 Task: Add Sprouts Two Bite Blueberry Scones to the cart.
Action: Mouse moved to (25, 101)
Screenshot: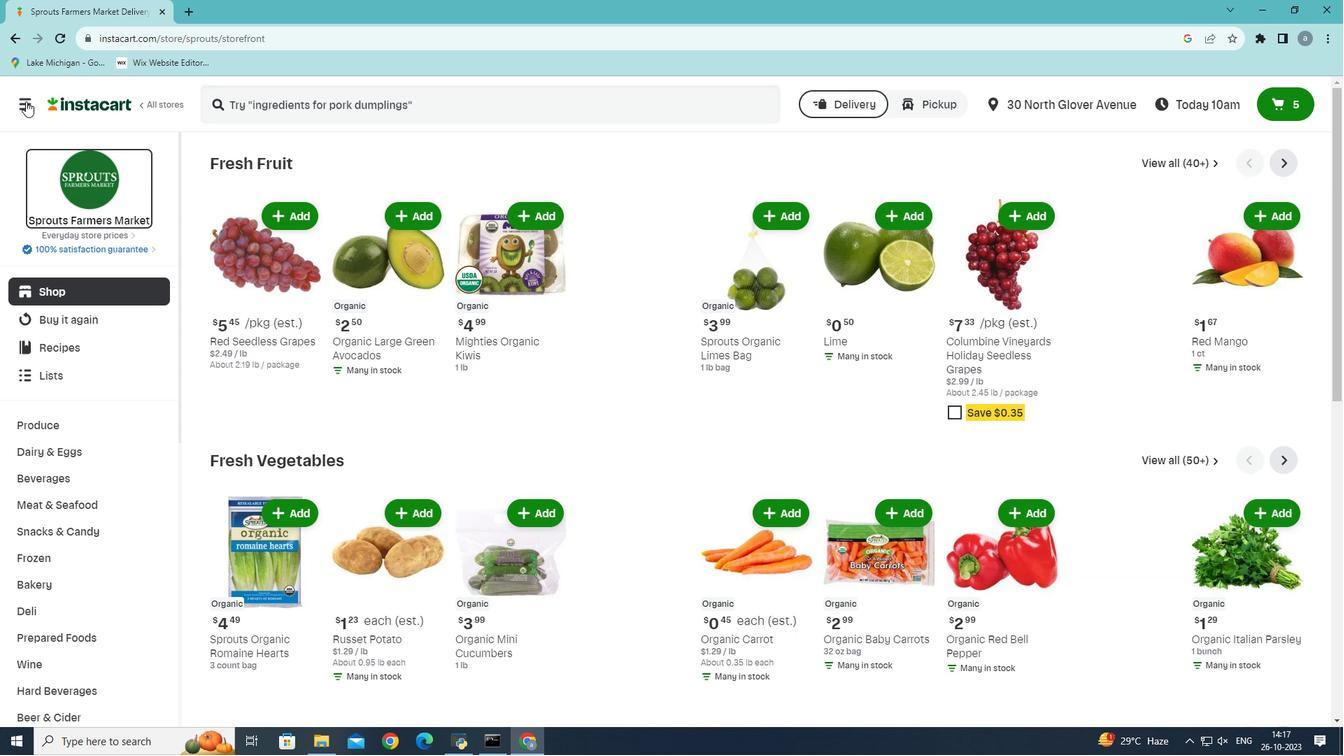
Action: Mouse pressed left at (25, 101)
Screenshot: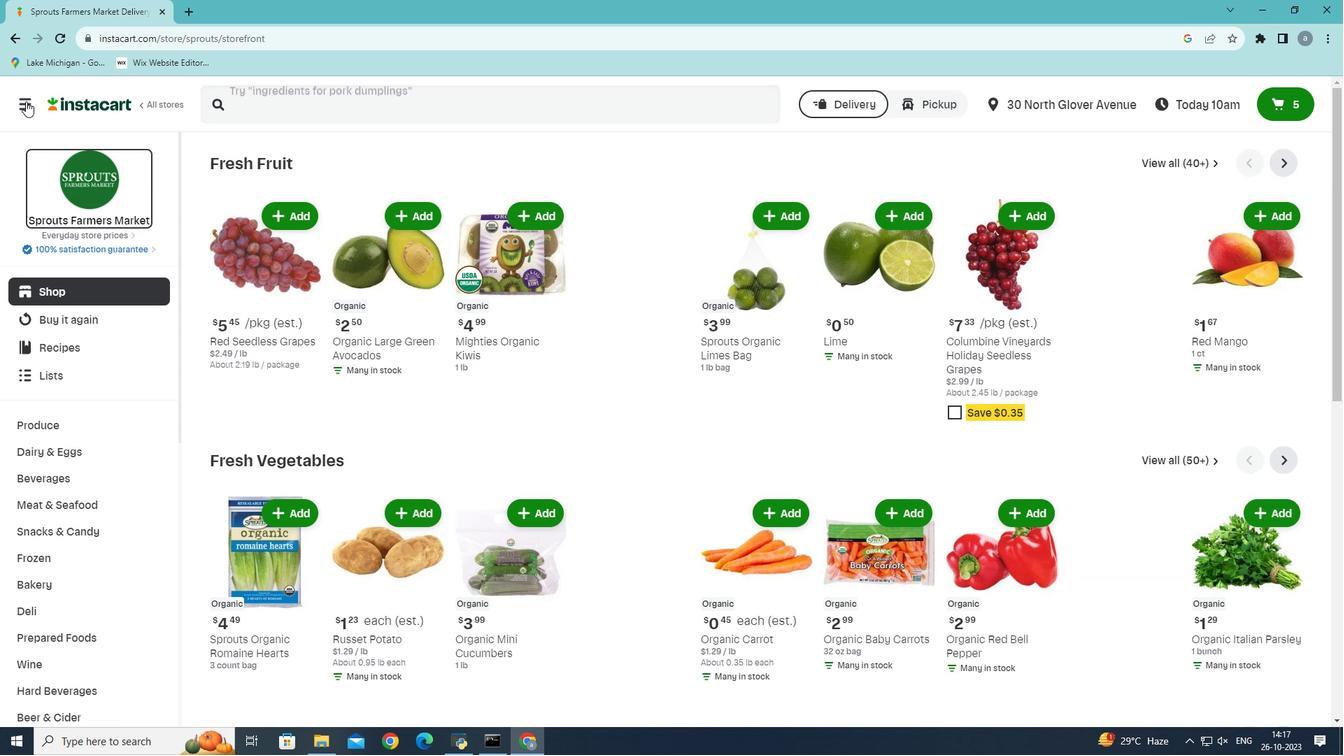 
Action: Mouse moved to (55, 413)
Screenshot: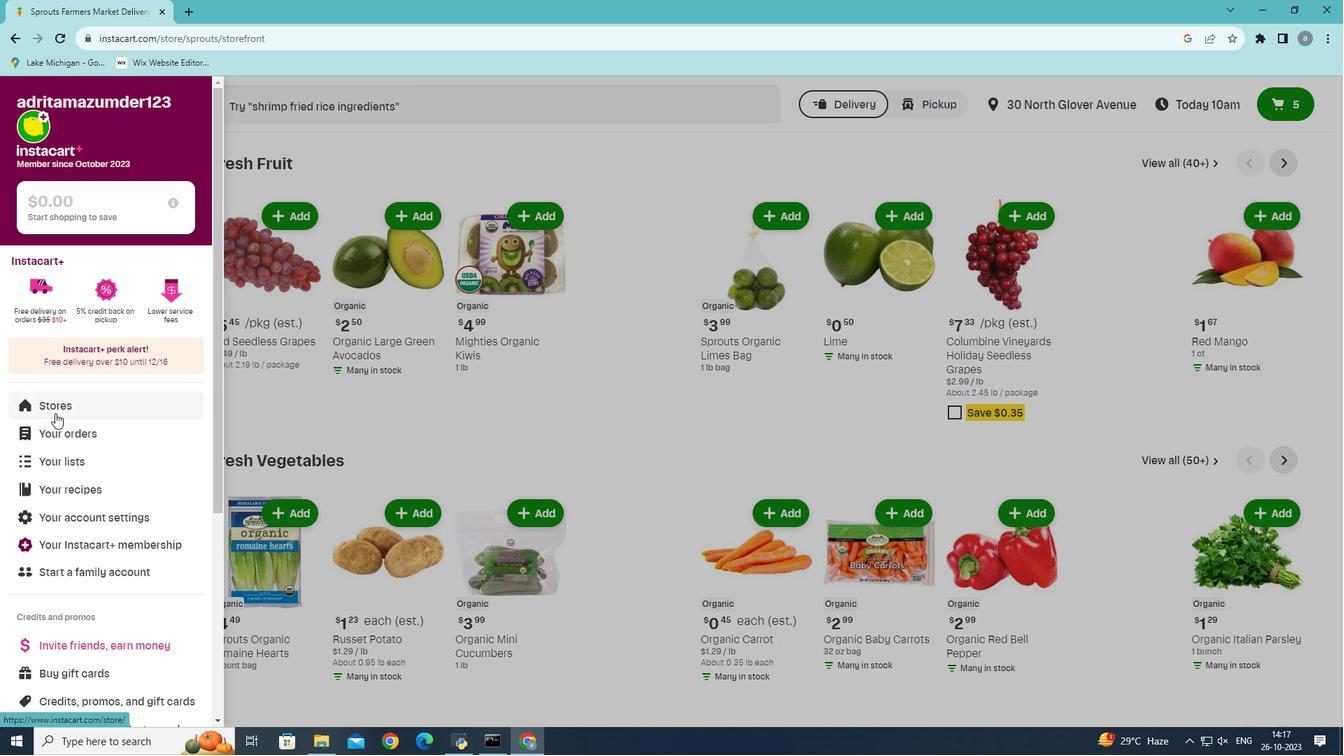 
Action: Mouse pressed left at (55, 413)
Screenshot: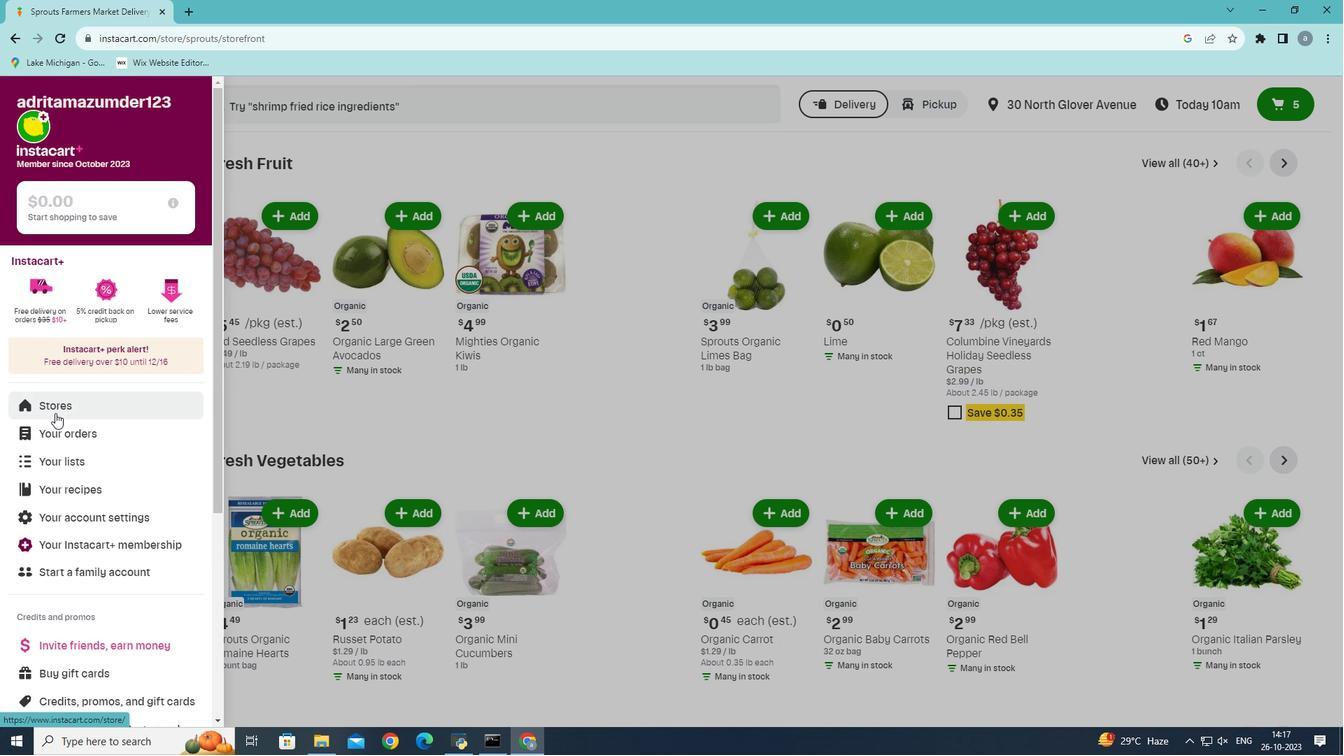 
Action: Mouse moved to (311, 165)
Screenshot: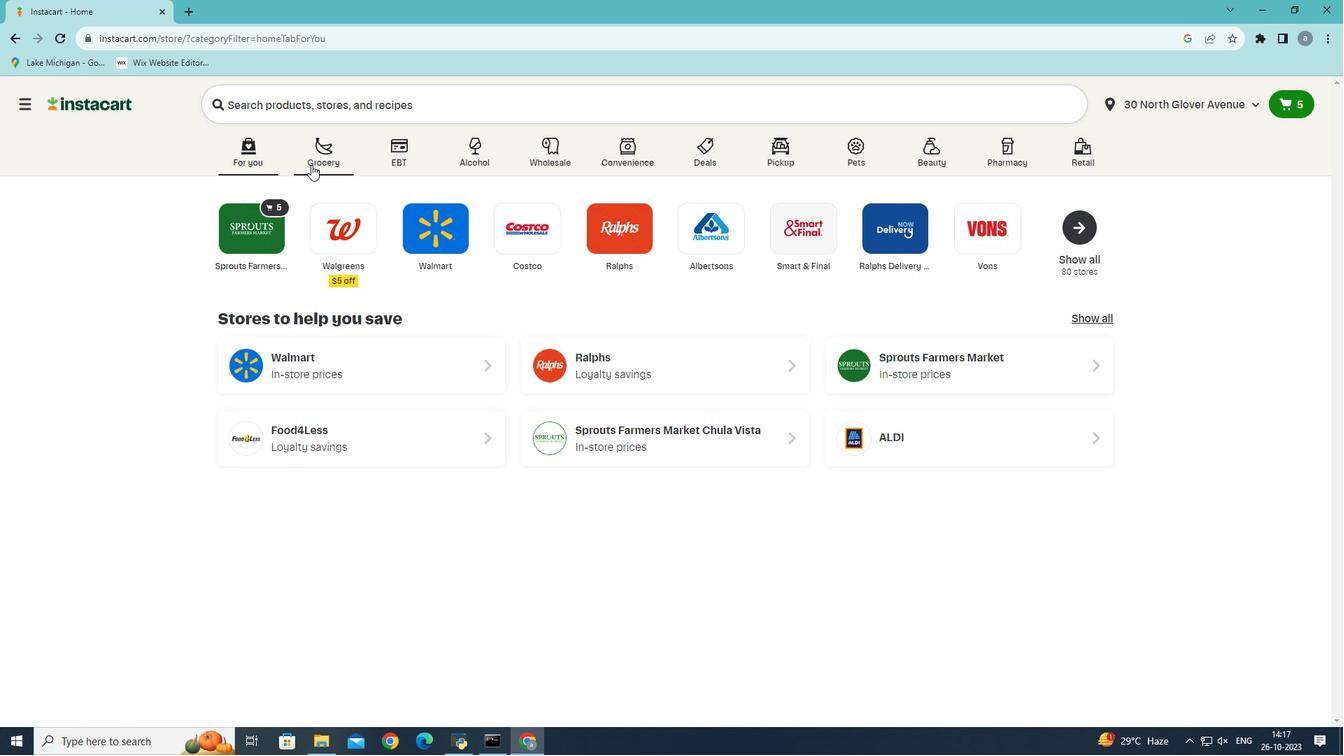 
Action: Mouse pressed left at (311, 165)
Screenshot: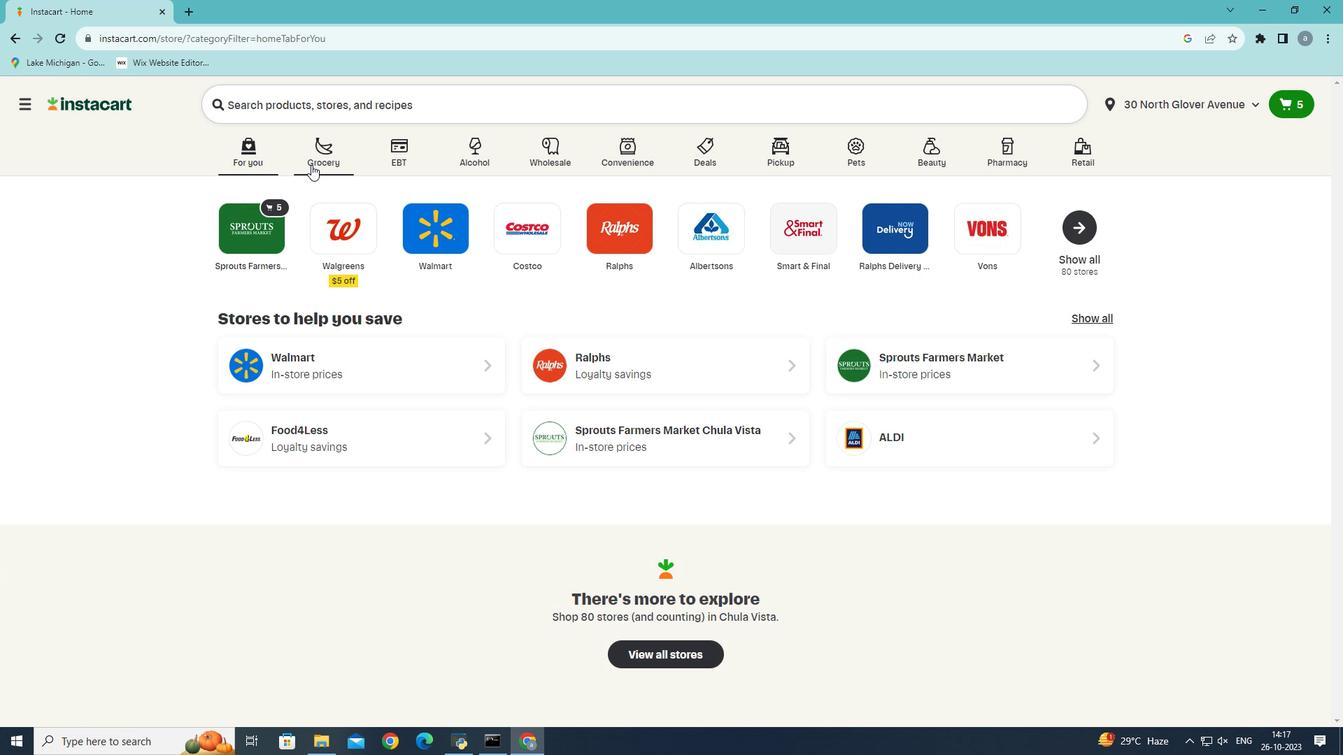 
Action: Mouse moved to (287, 419)
Screenshot: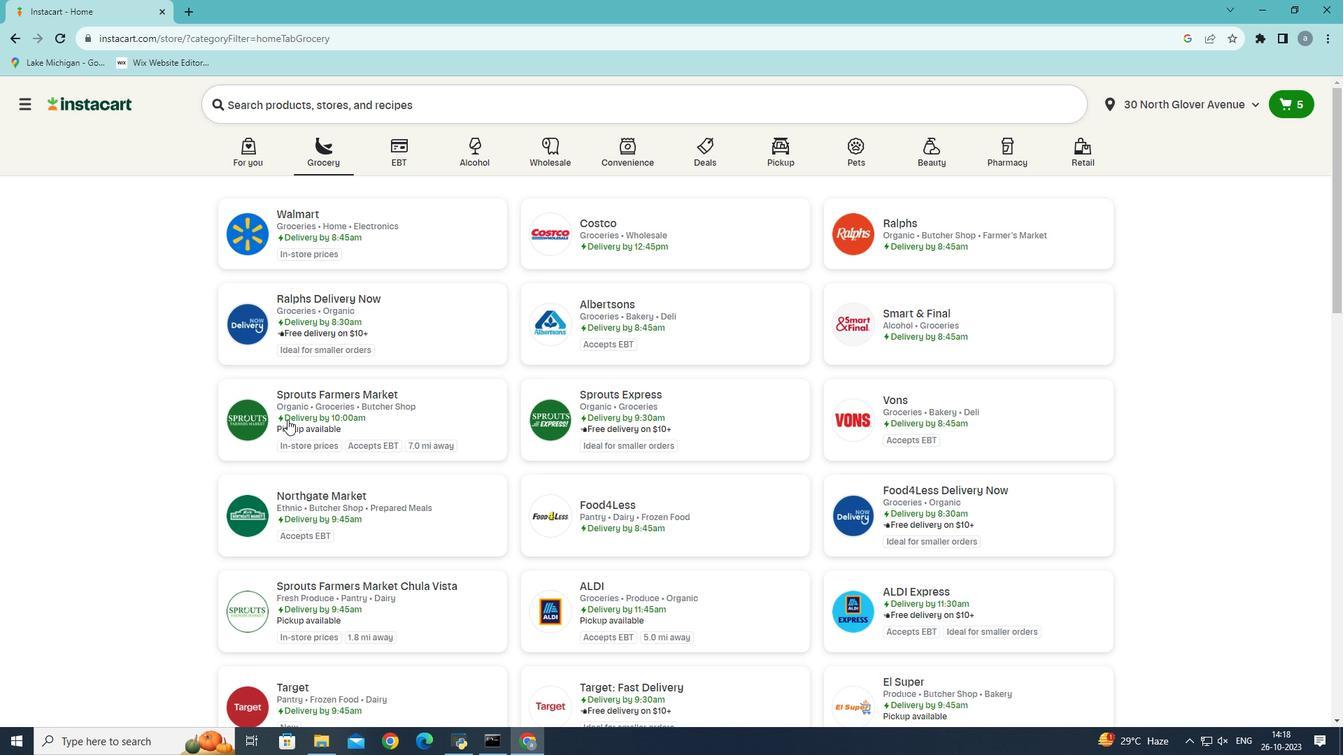 
Action: Mouse pressed left at (287, 419)
Screenshot: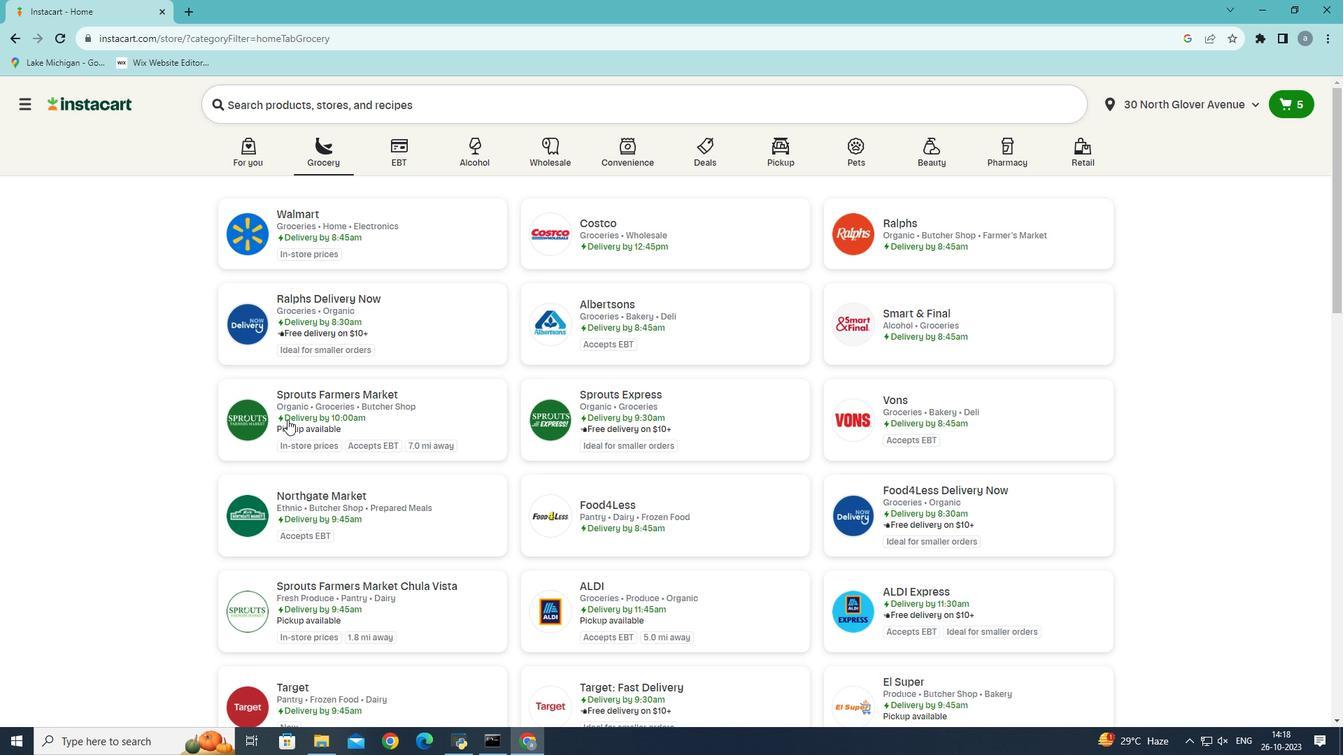 
Action: Mouse moved to (45, 583)
Screenshot: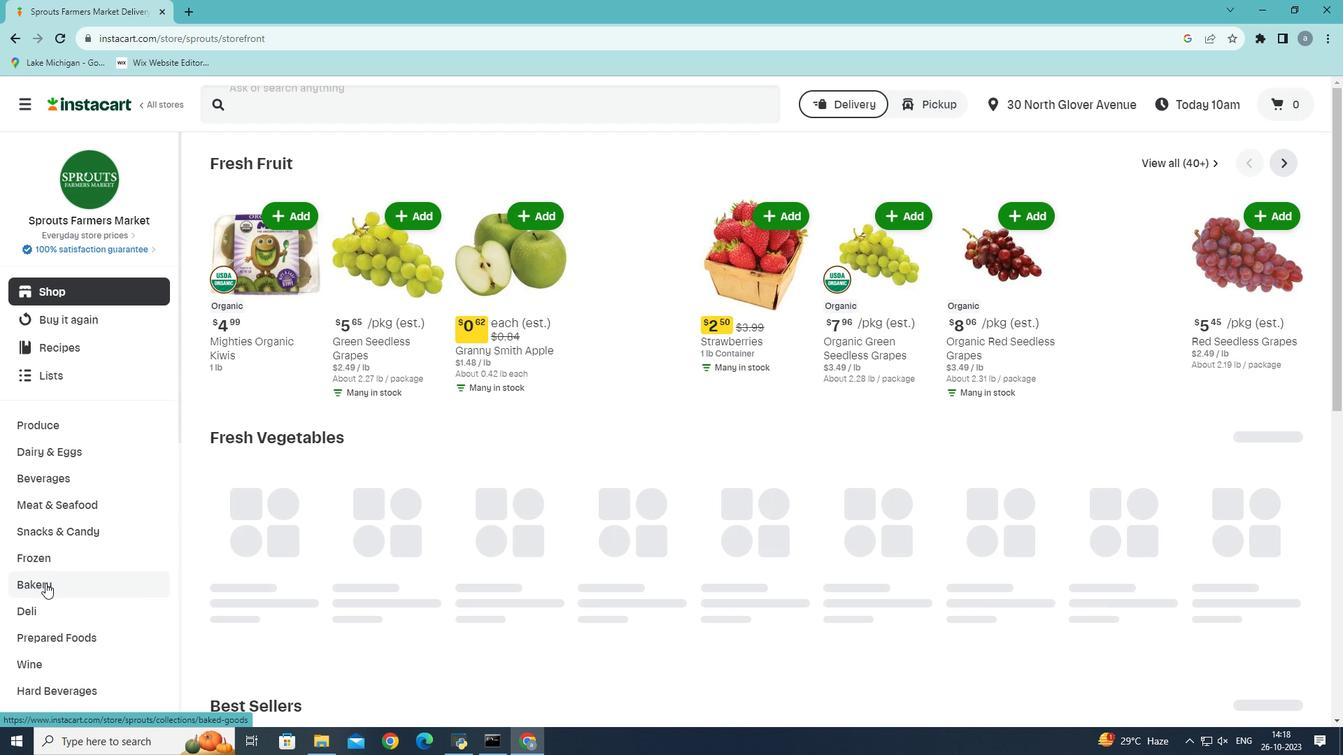 
Action: Mouse pressed left at (45, 583)
Screenshot: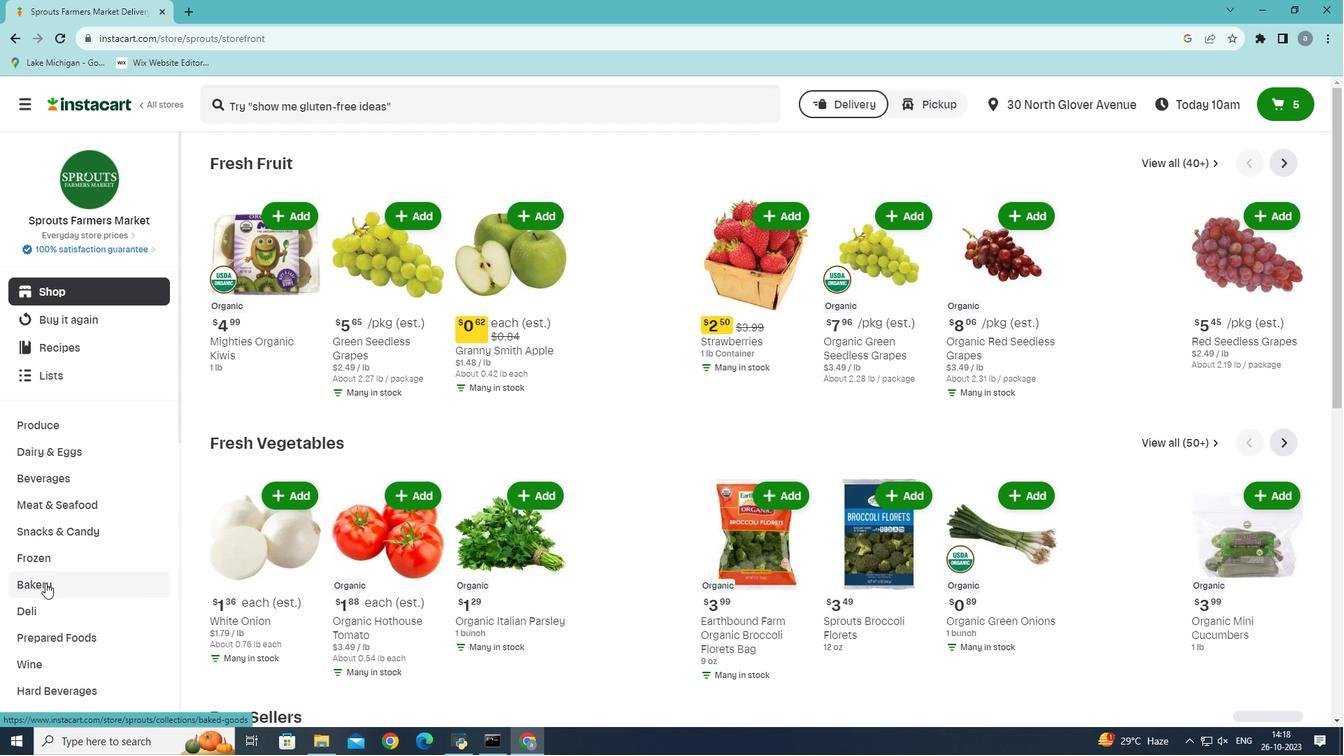 
Action: Mouse moved to (833, 204)
Screenshot: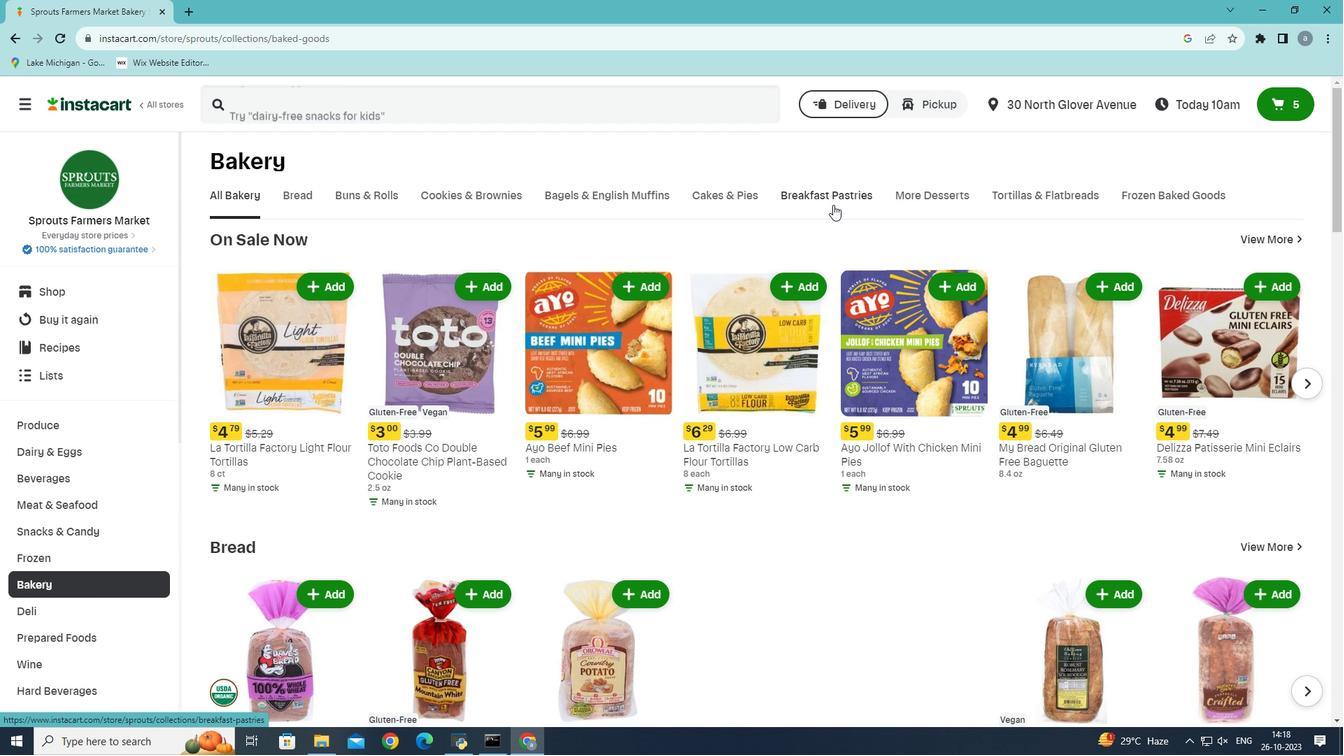 
Action: Mouse pressed left at (833, 204)
Screenshot: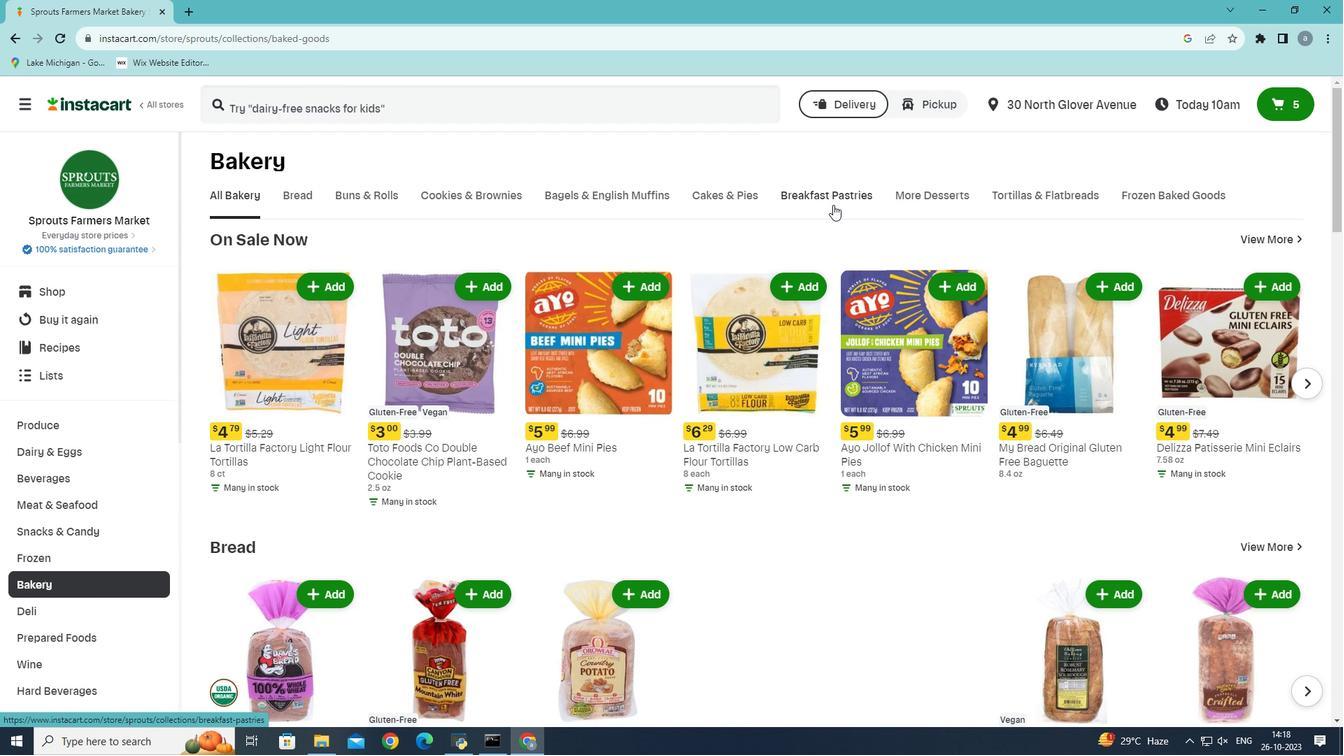 
Action: Mouse moved to (724, 247)
Screenshot: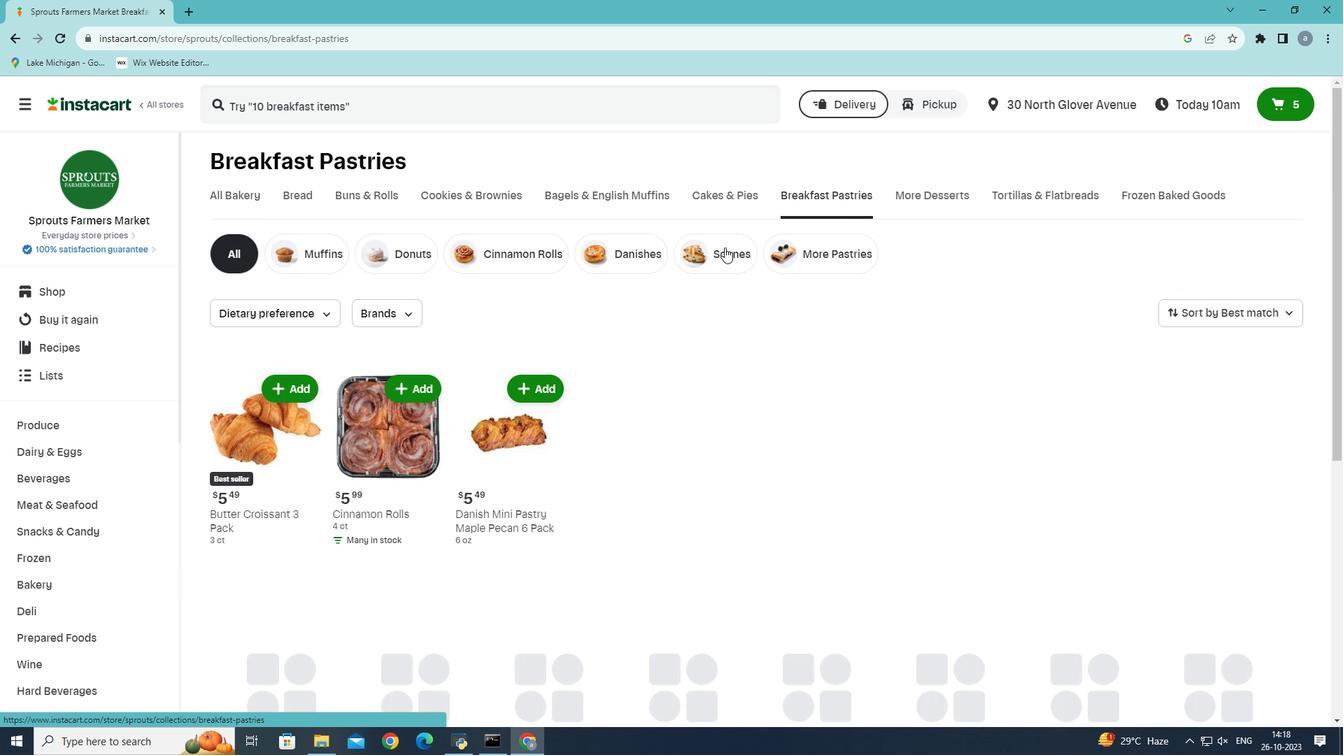 
Action: Mouse pressed left at (724, 247)
Screenshot: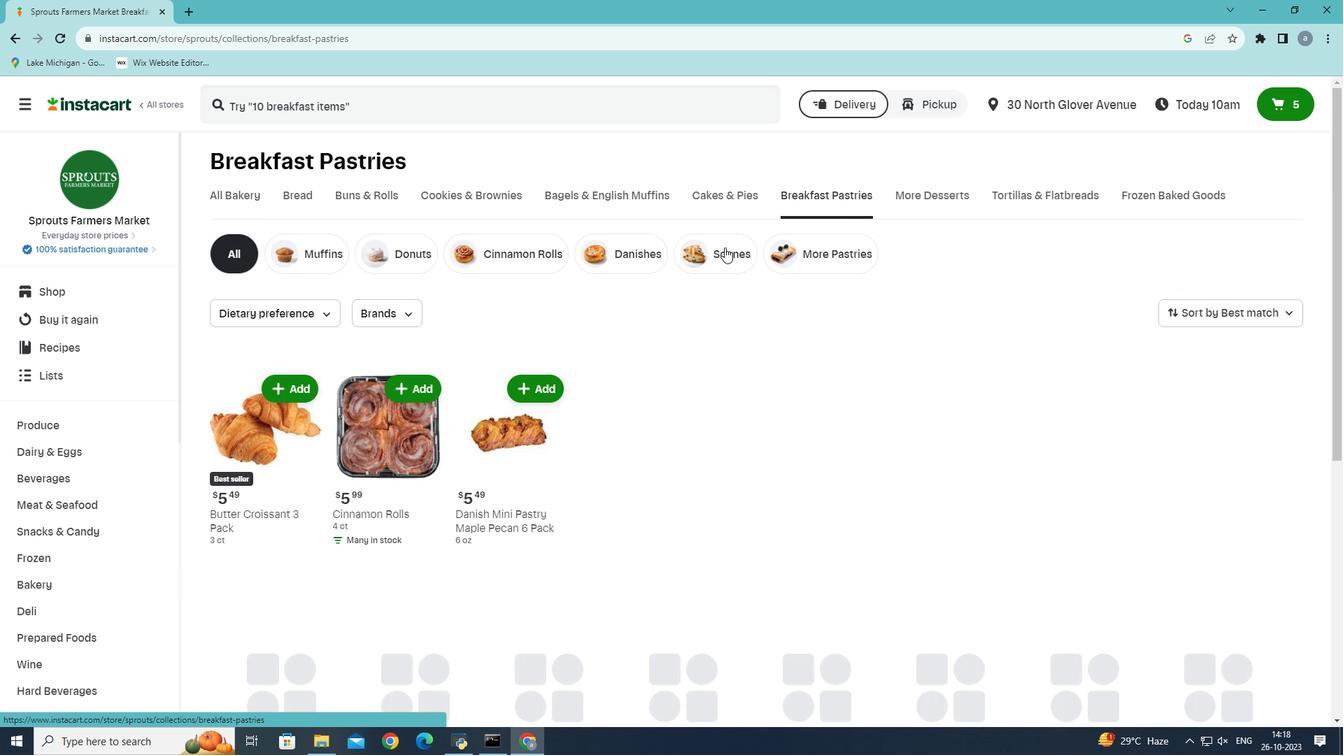 
Action: Mouse moved to (300, 383)
Screenshot: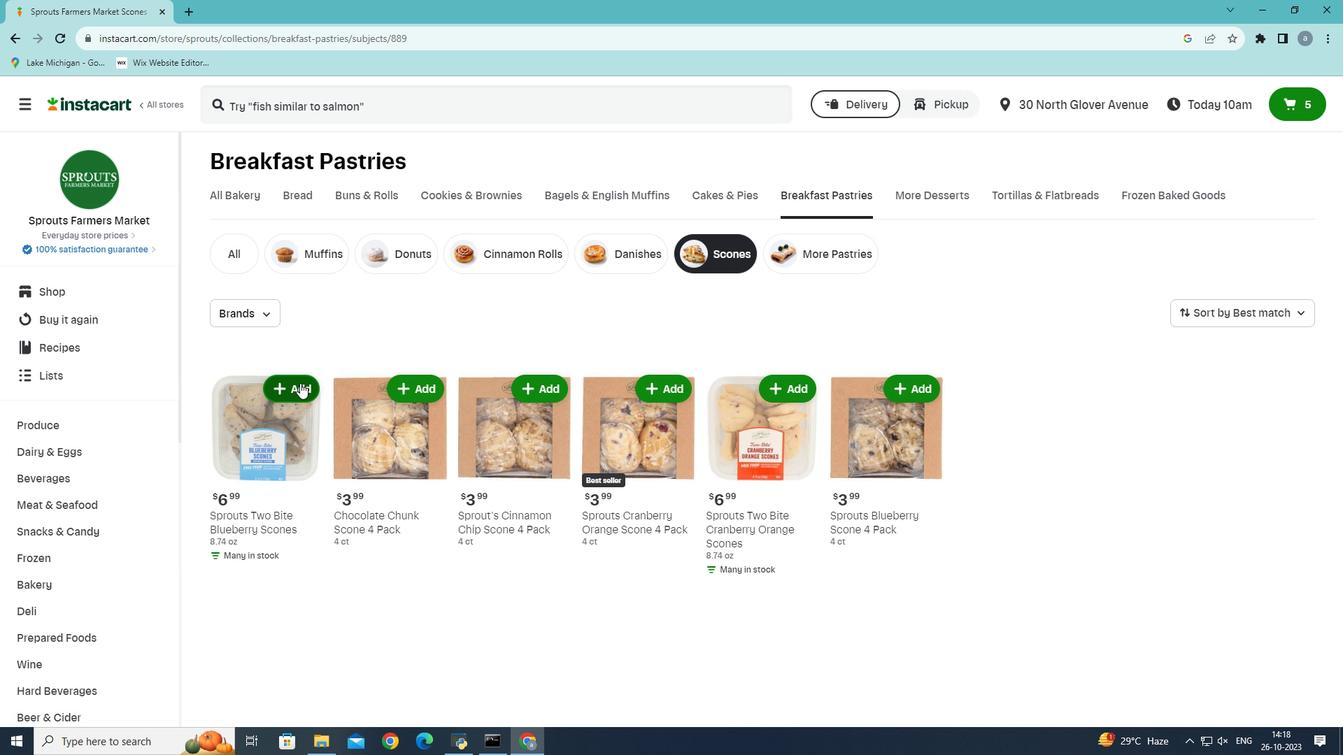 
Action: Mouse pressed left at (300, 383)
Screenshot: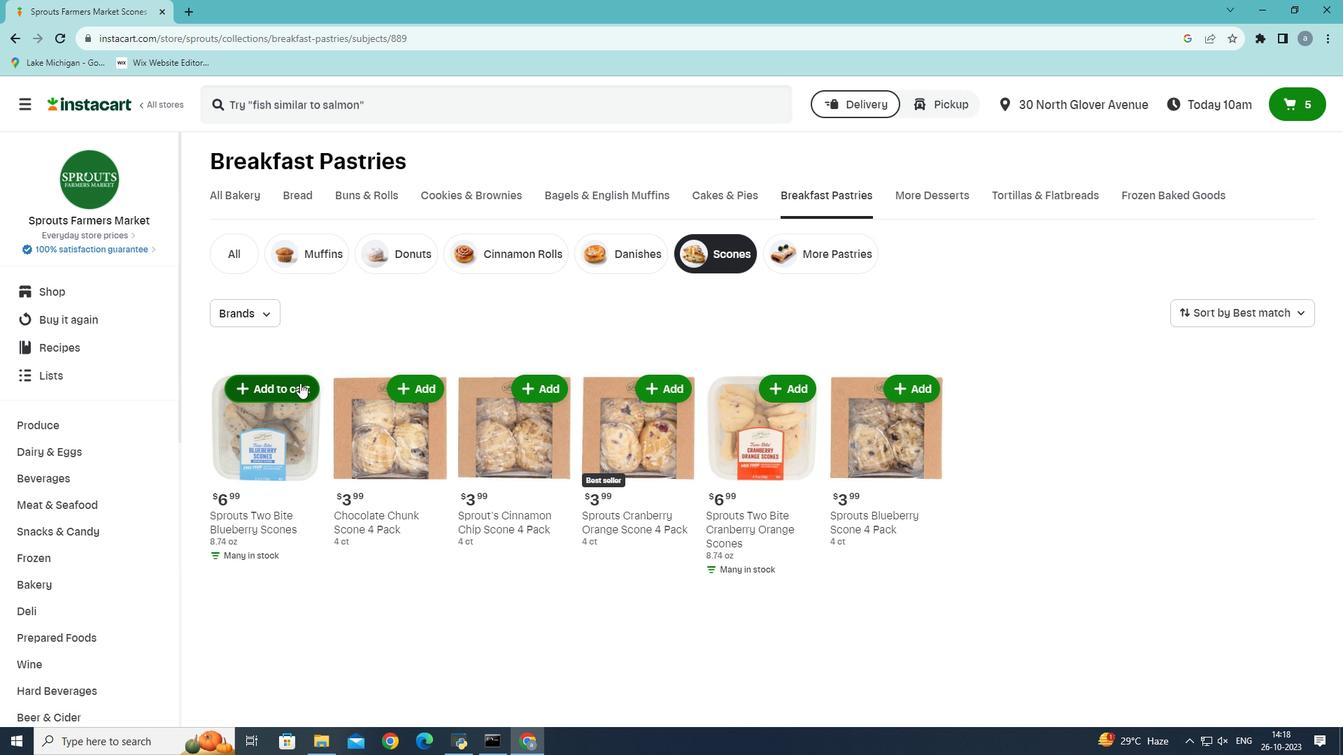 
Action: Mouse moved to (386, 357)
Screenshot: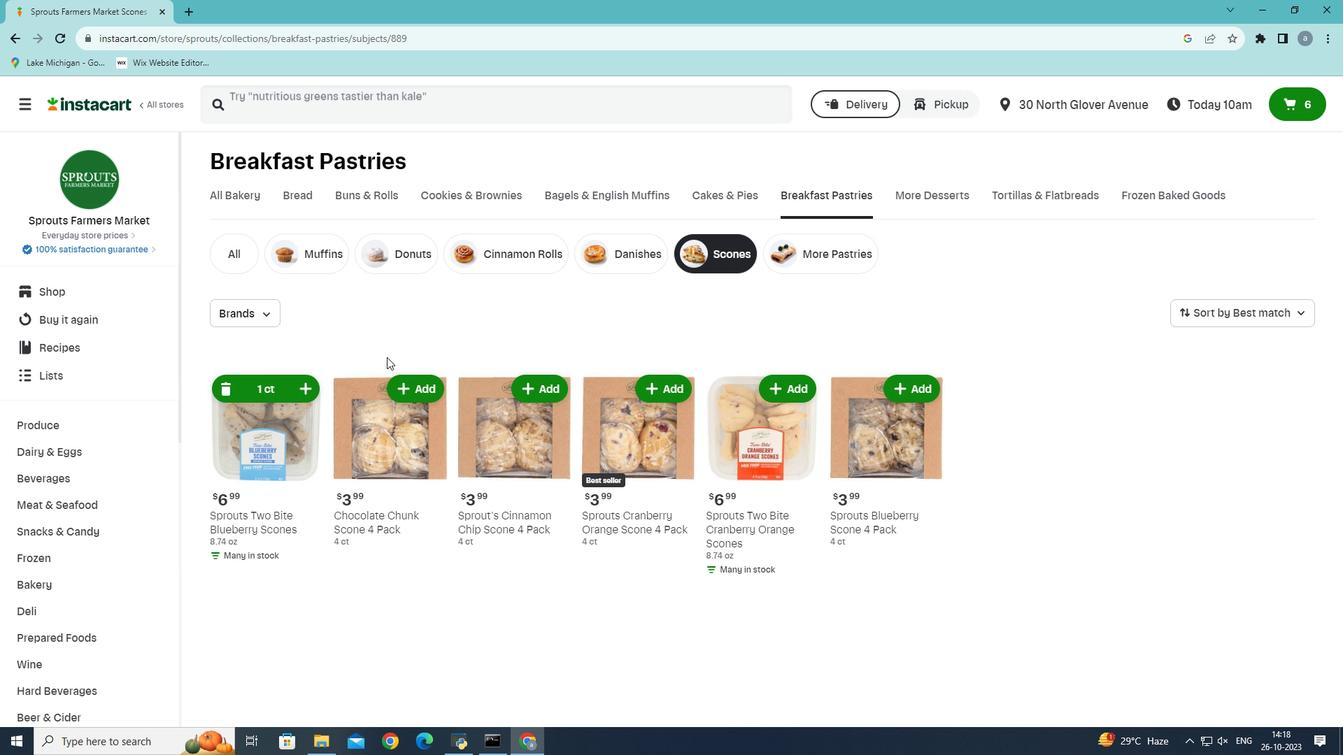 
